 Task: Set up a reminder for the mountain biking adventure.
Action: Mouse moved to (441, 259)
Screenshot: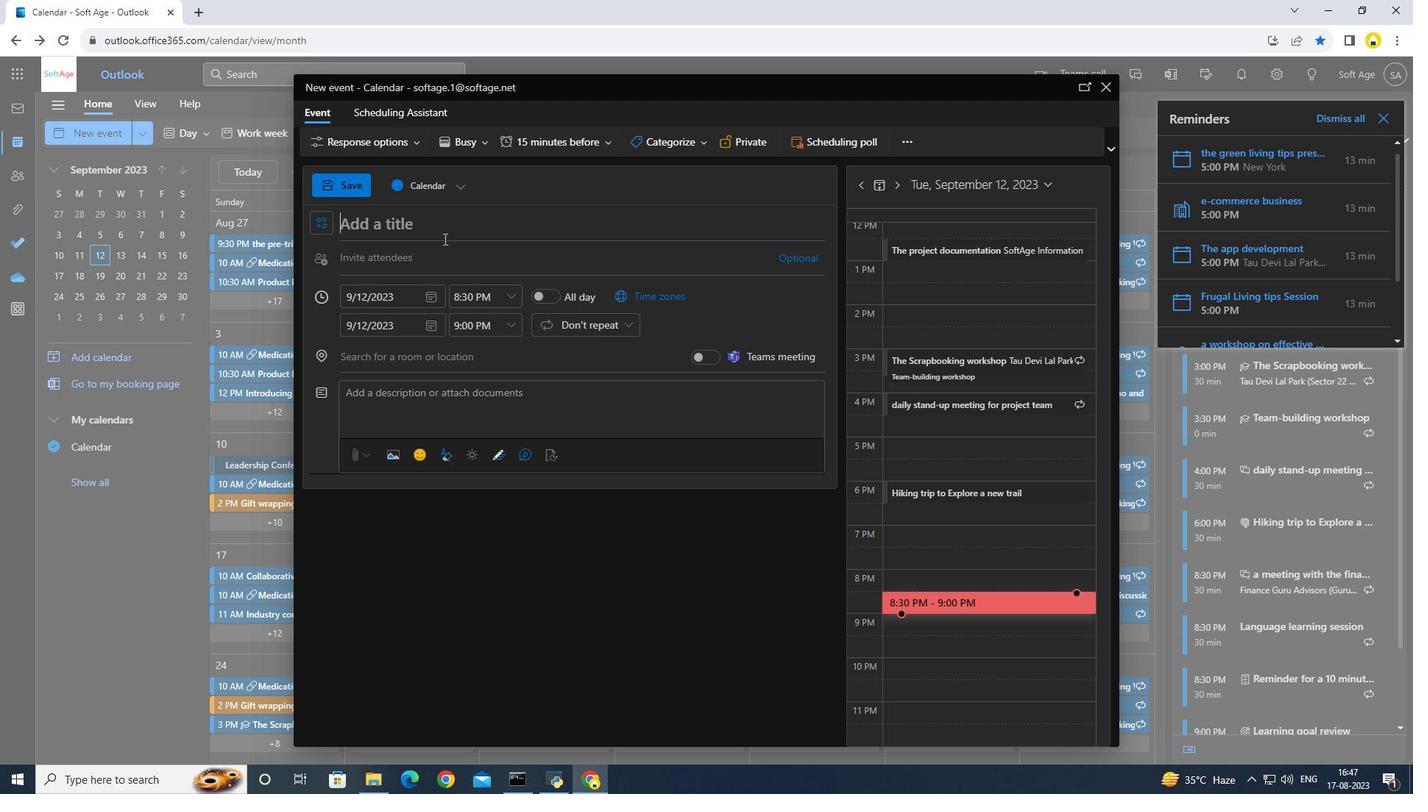 
Action: Key pressed <Key.caps_lock>M<Key.caps_lock>ountain<Key.space>biking<Key.space>adventure
Screenshot: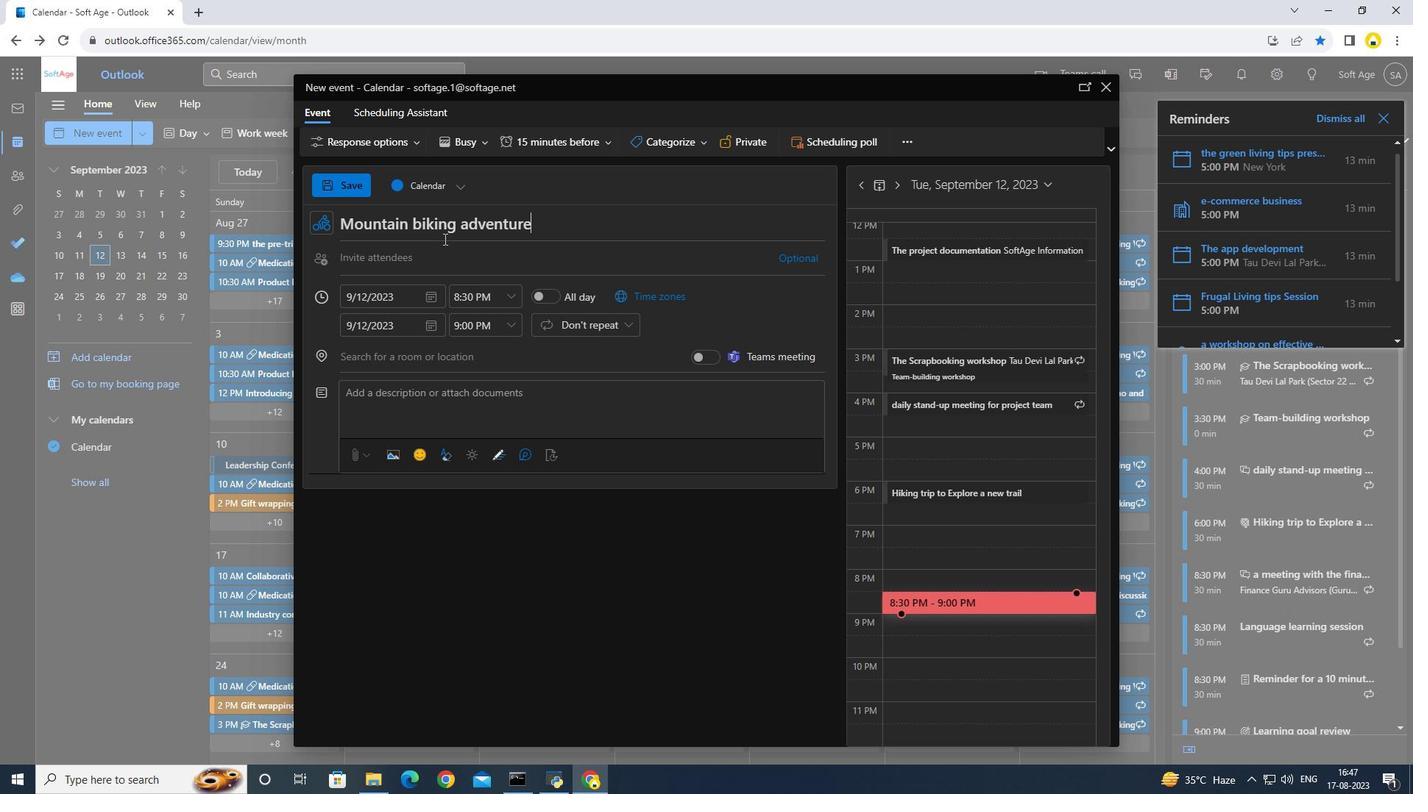 
Action: Mouse moved to (591, 209)
Screenshot: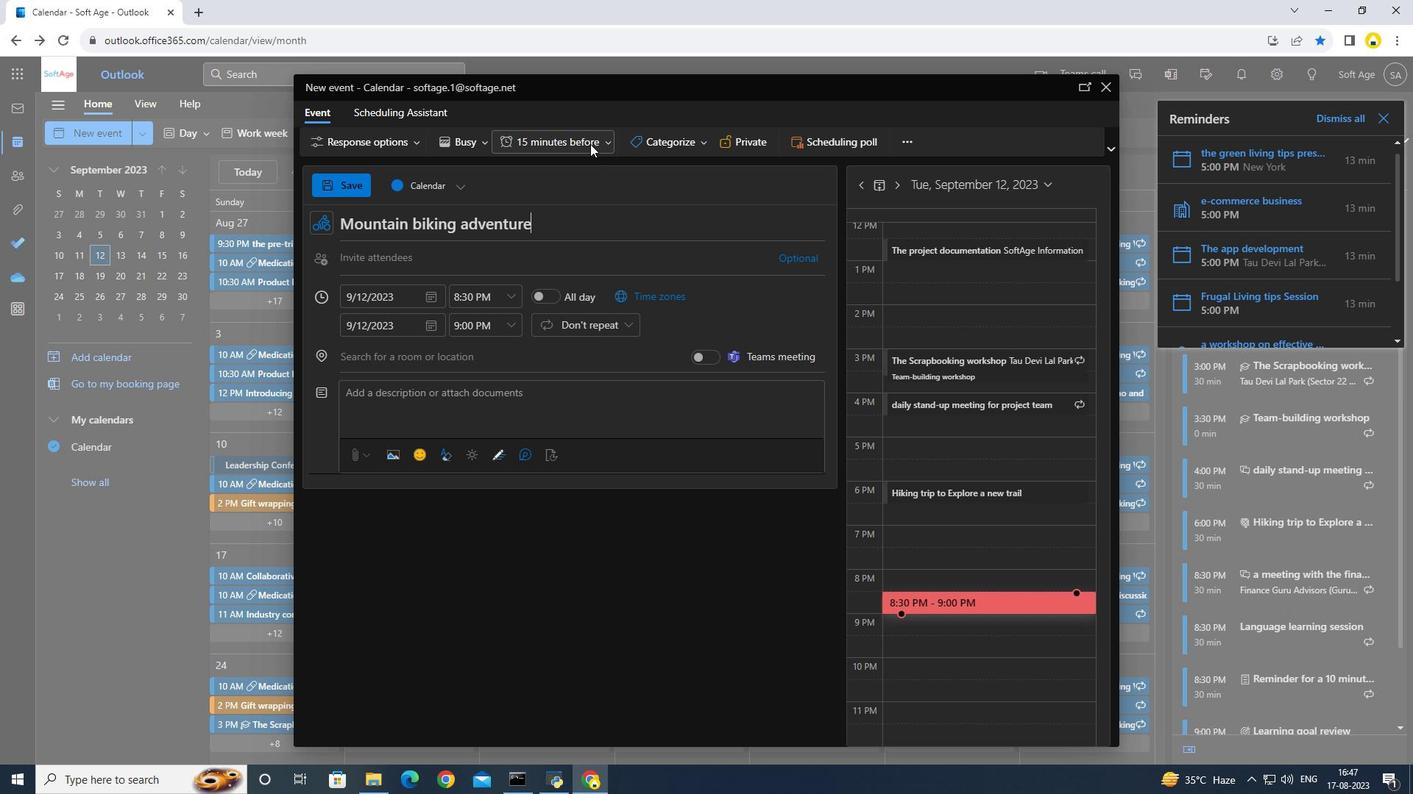 
Action: Mouse pressed left at (591, 209)
Screenshot: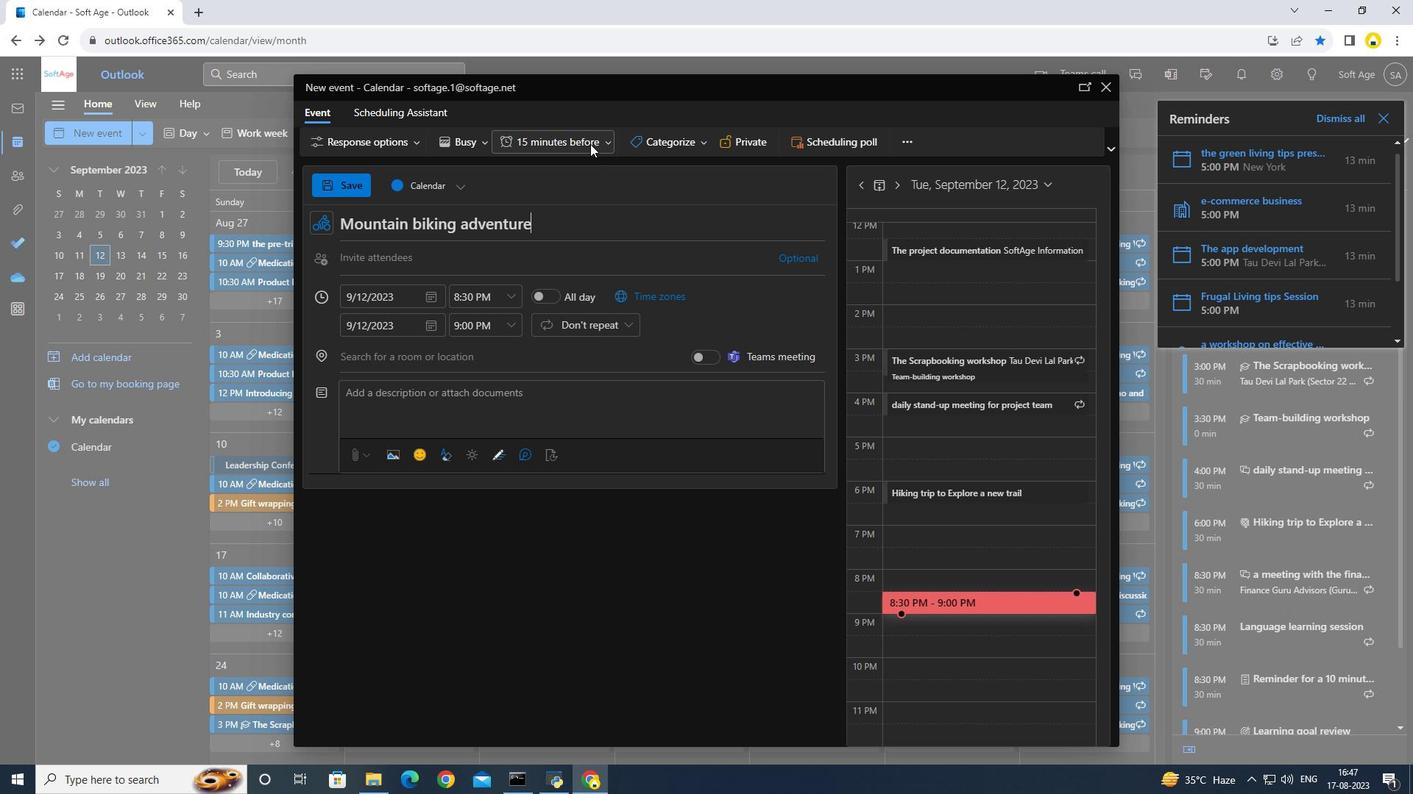 
Action: Mouse moved to (552, 256)
Screenshot: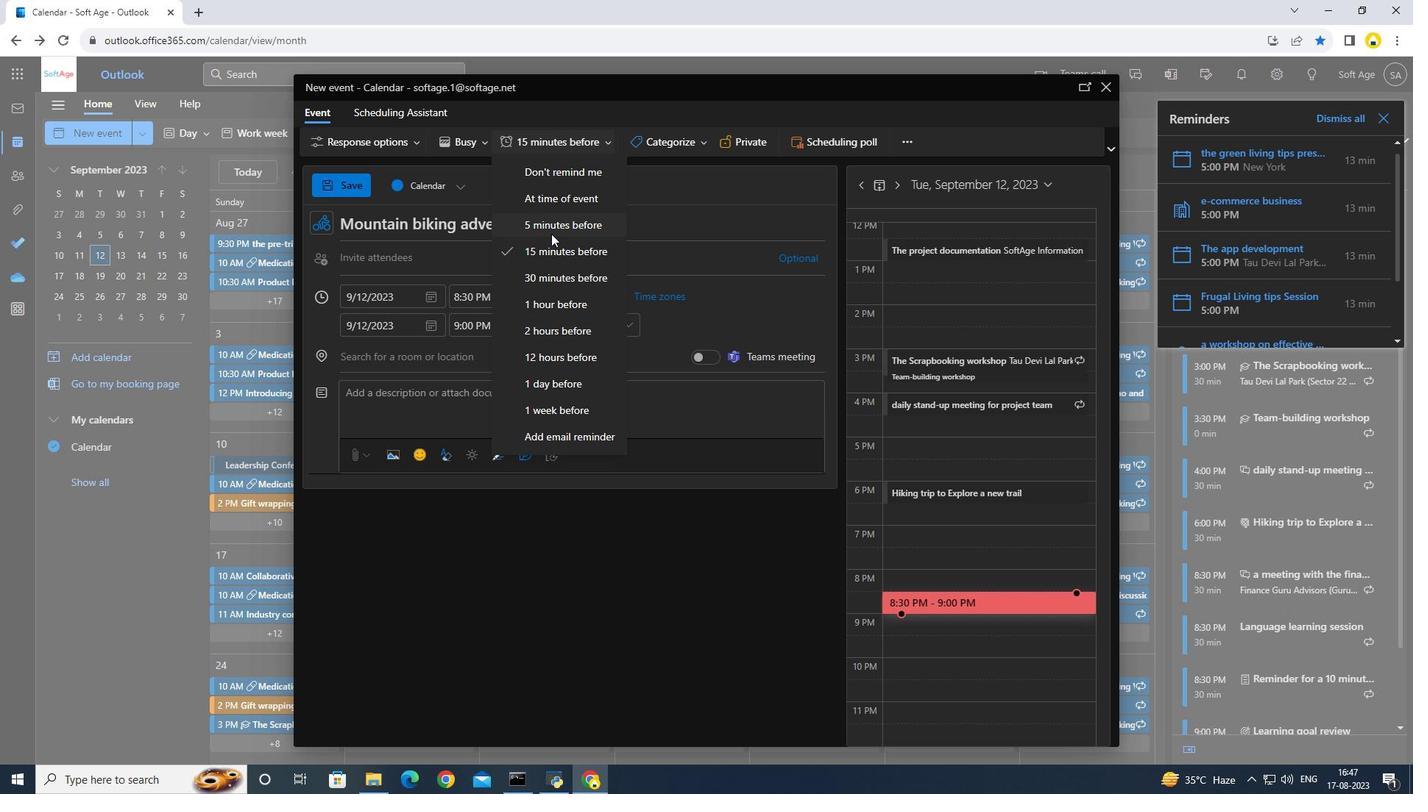 
Action: Mouse pressed left at (552, 256)
Screenshot: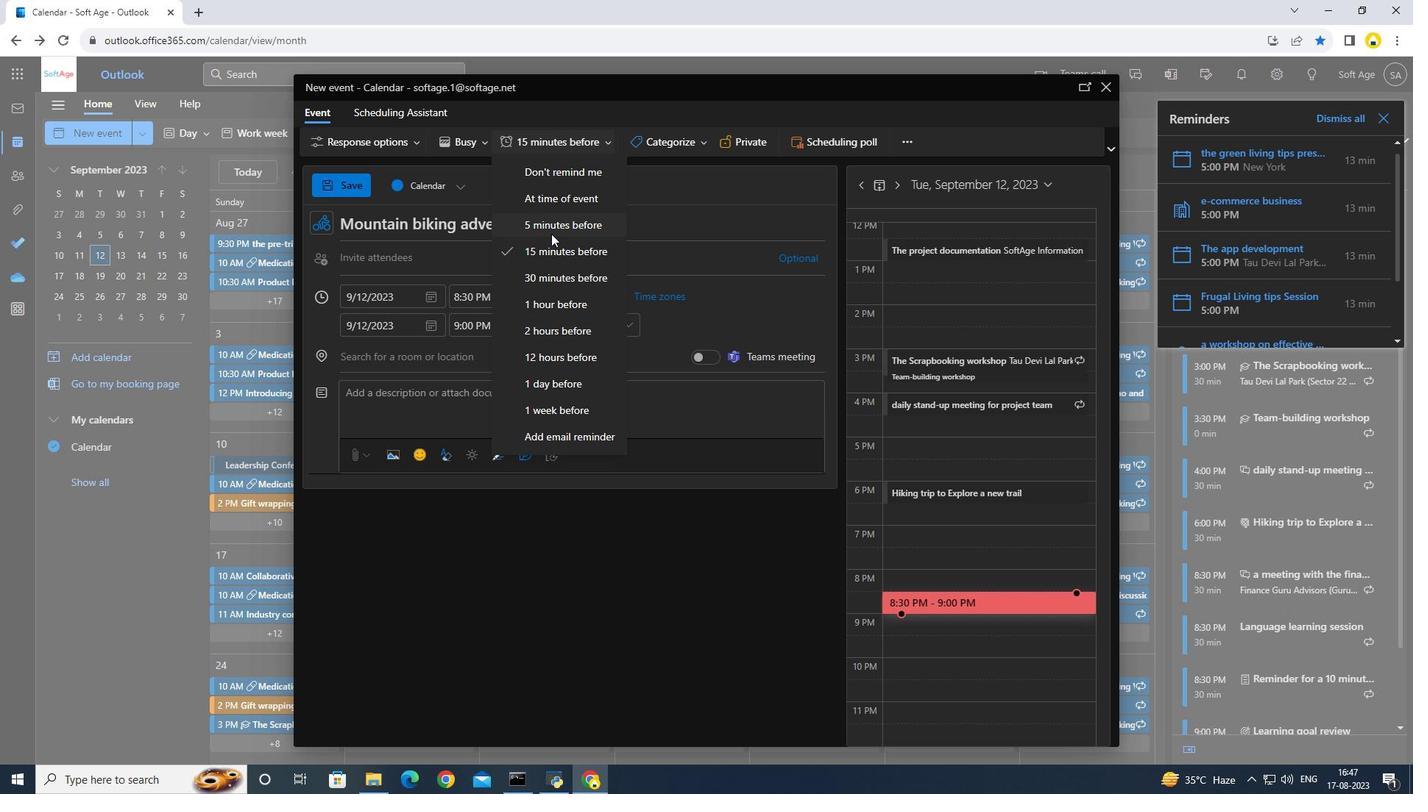 
Action: Mouse moved to (509, 292)
Screenshot: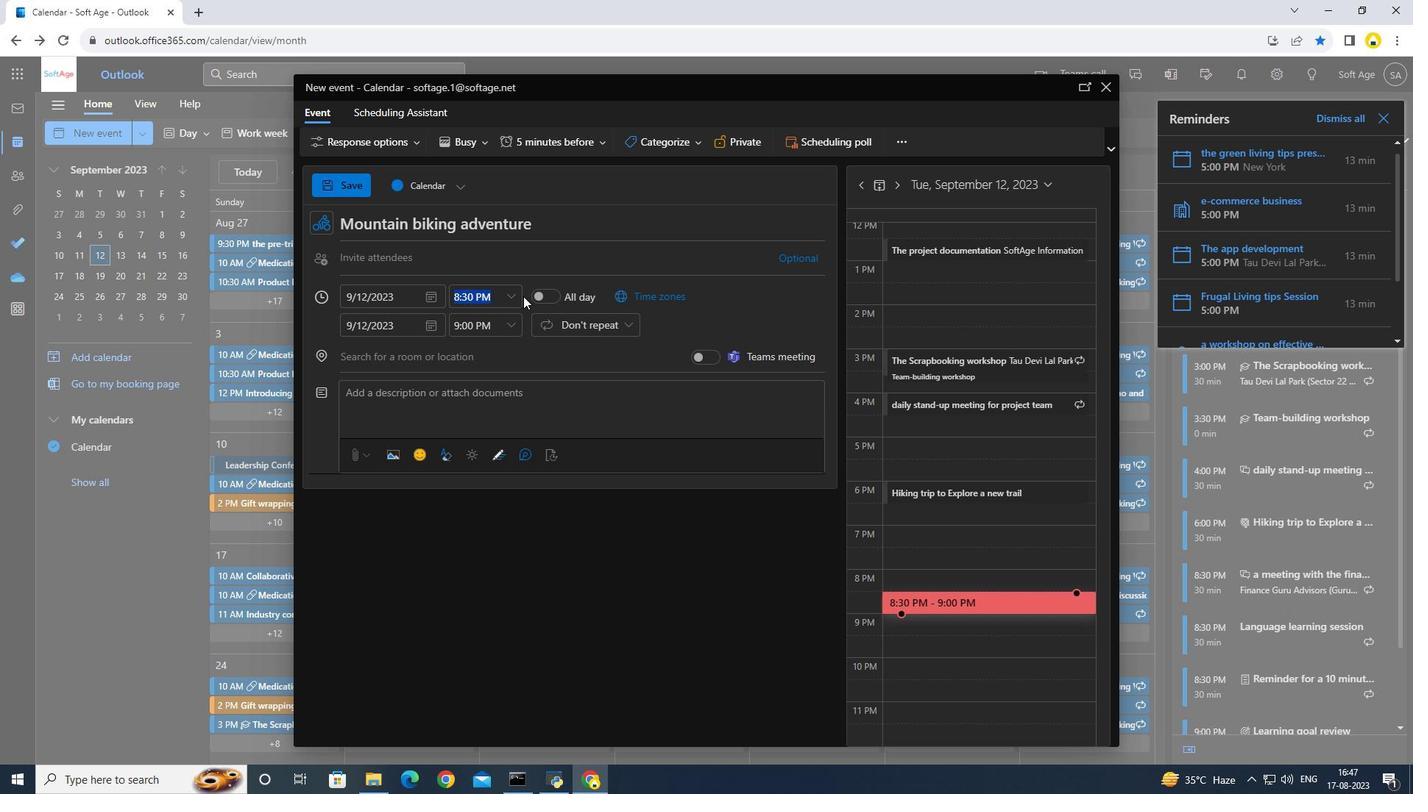 
Action: Mouse pressed left at (509, 292)
Screenshot: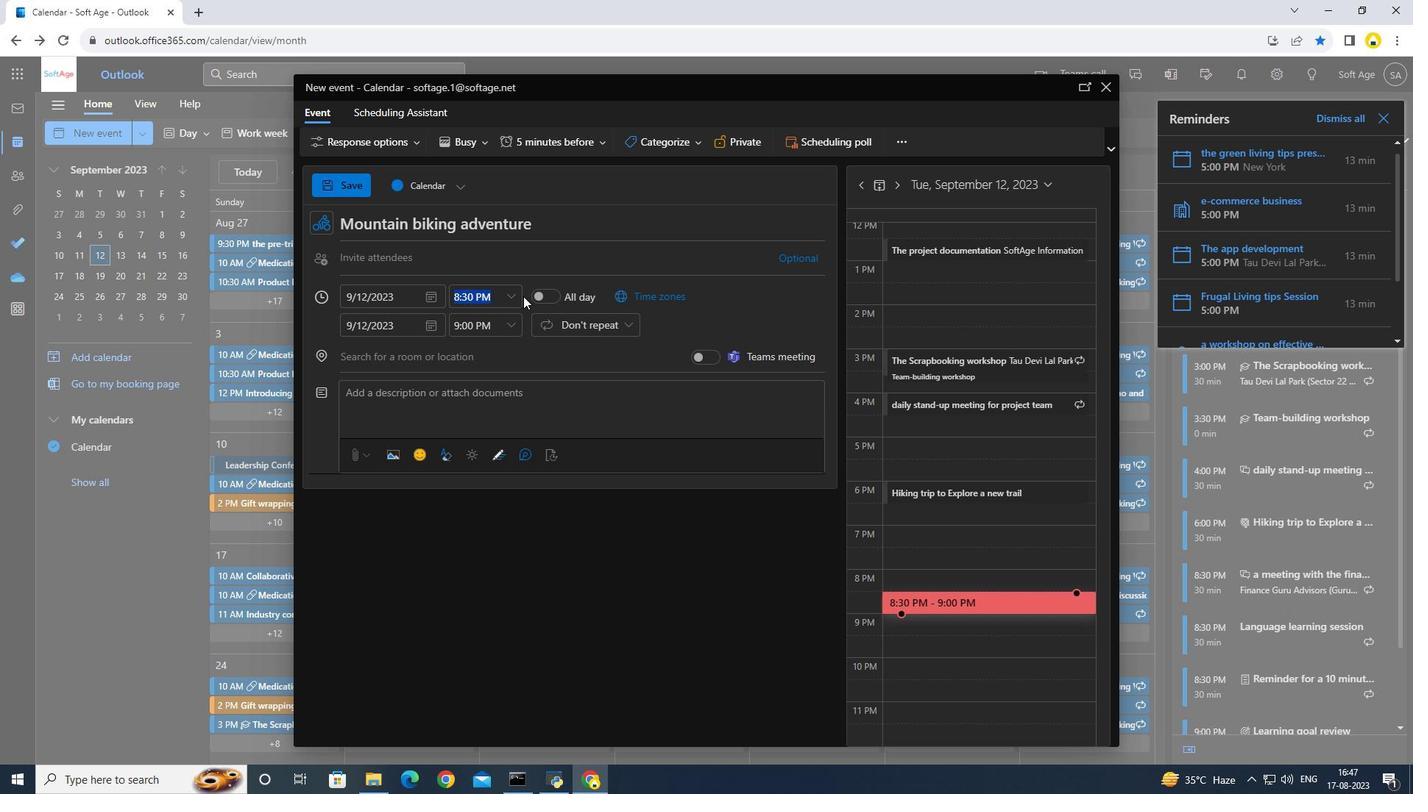 
Action: Mouse moved to (467, 309)
Screenshot: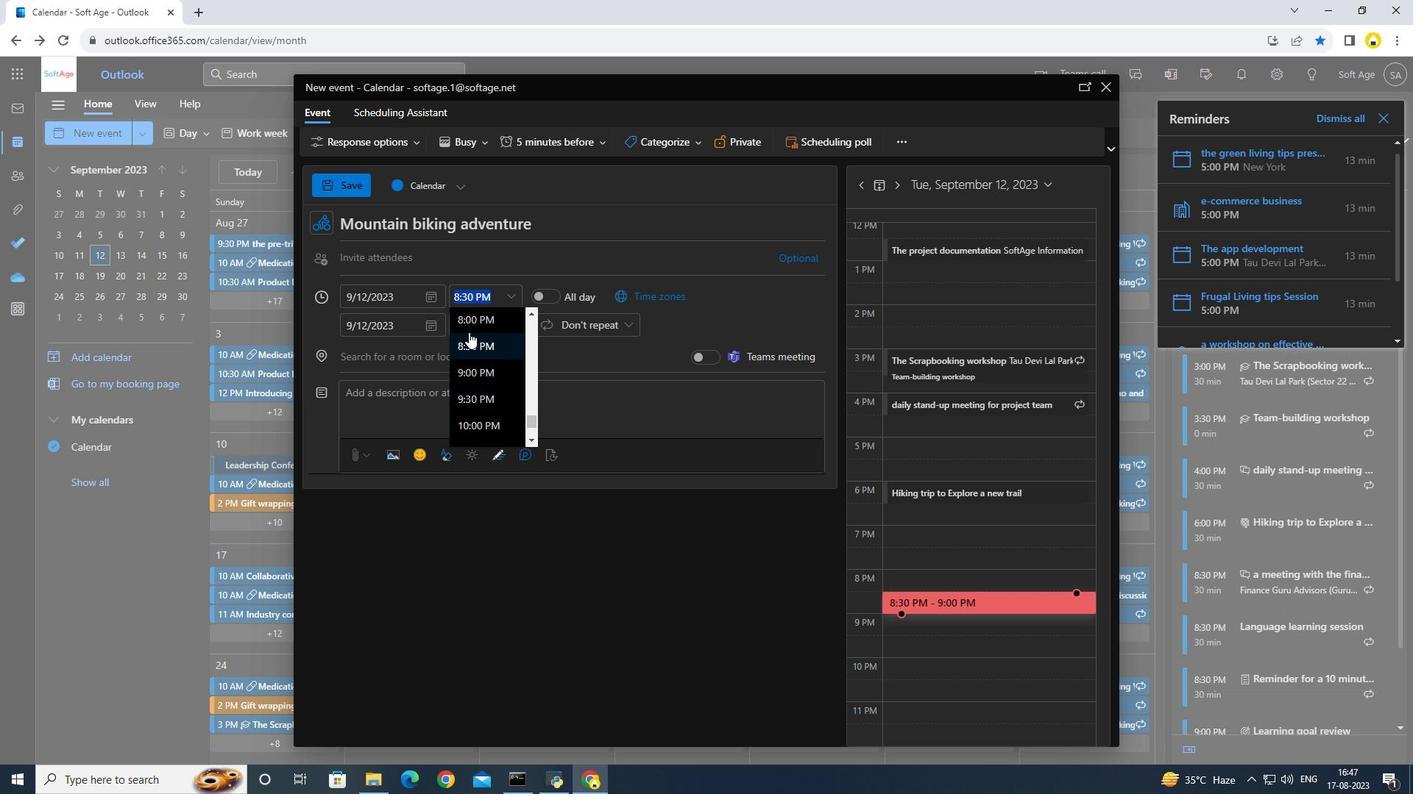 
Action: Mouse scrolled (467, 309) with delta (0, 0)
Screenshot: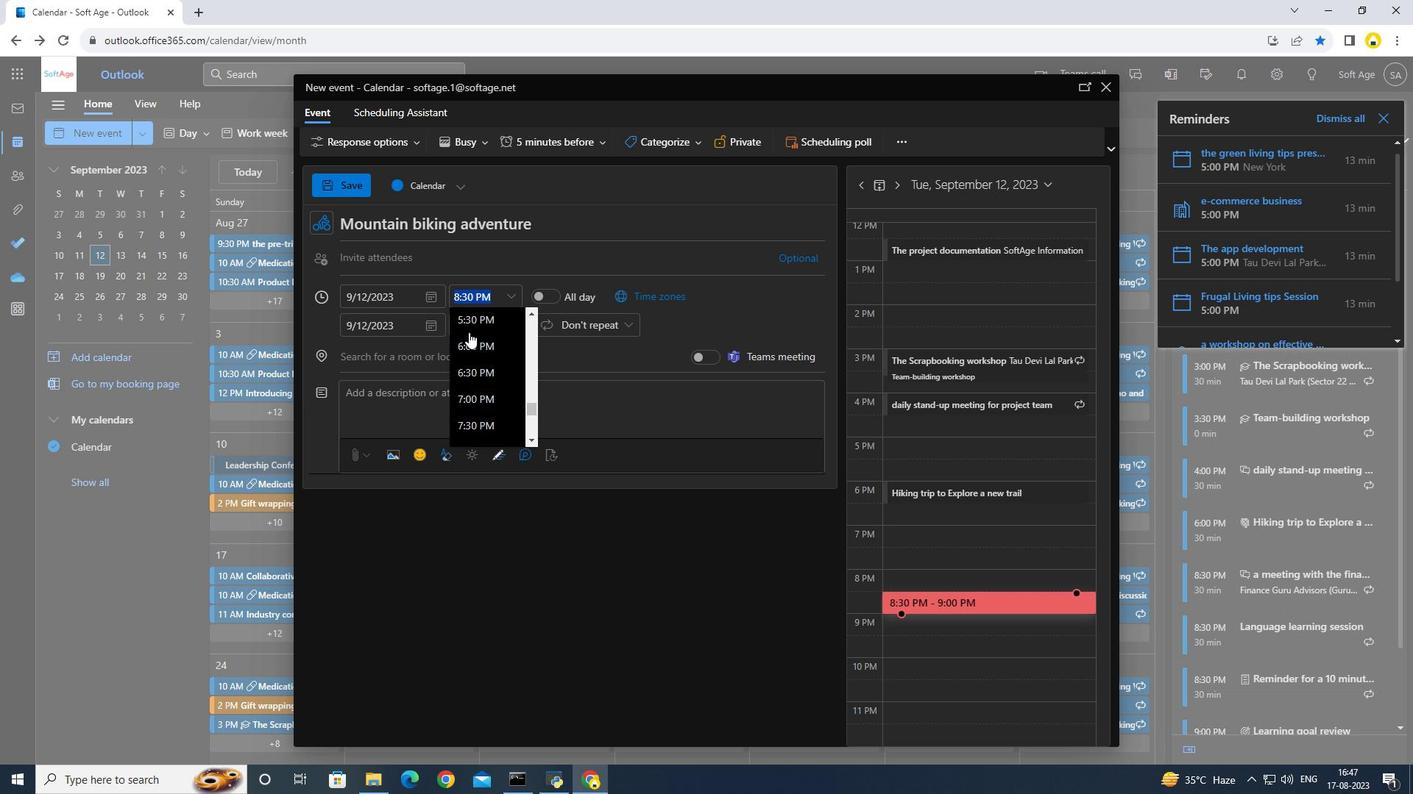 
Action: Mouse scrolled (467, 309) with delta (0, 0)
Screenshot: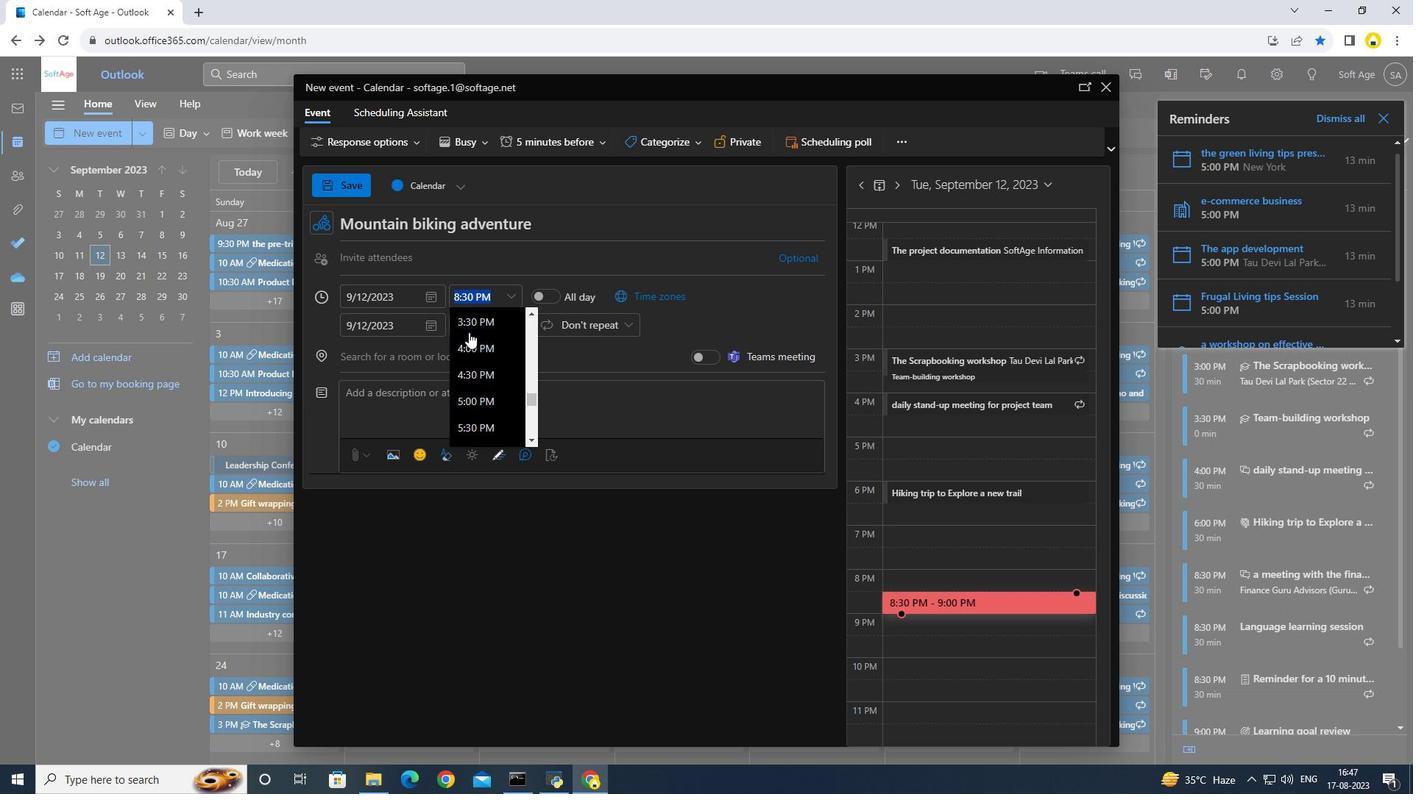 
Action: Mouse scrolled (467, 309) with delta (0, 0)
Screenshot: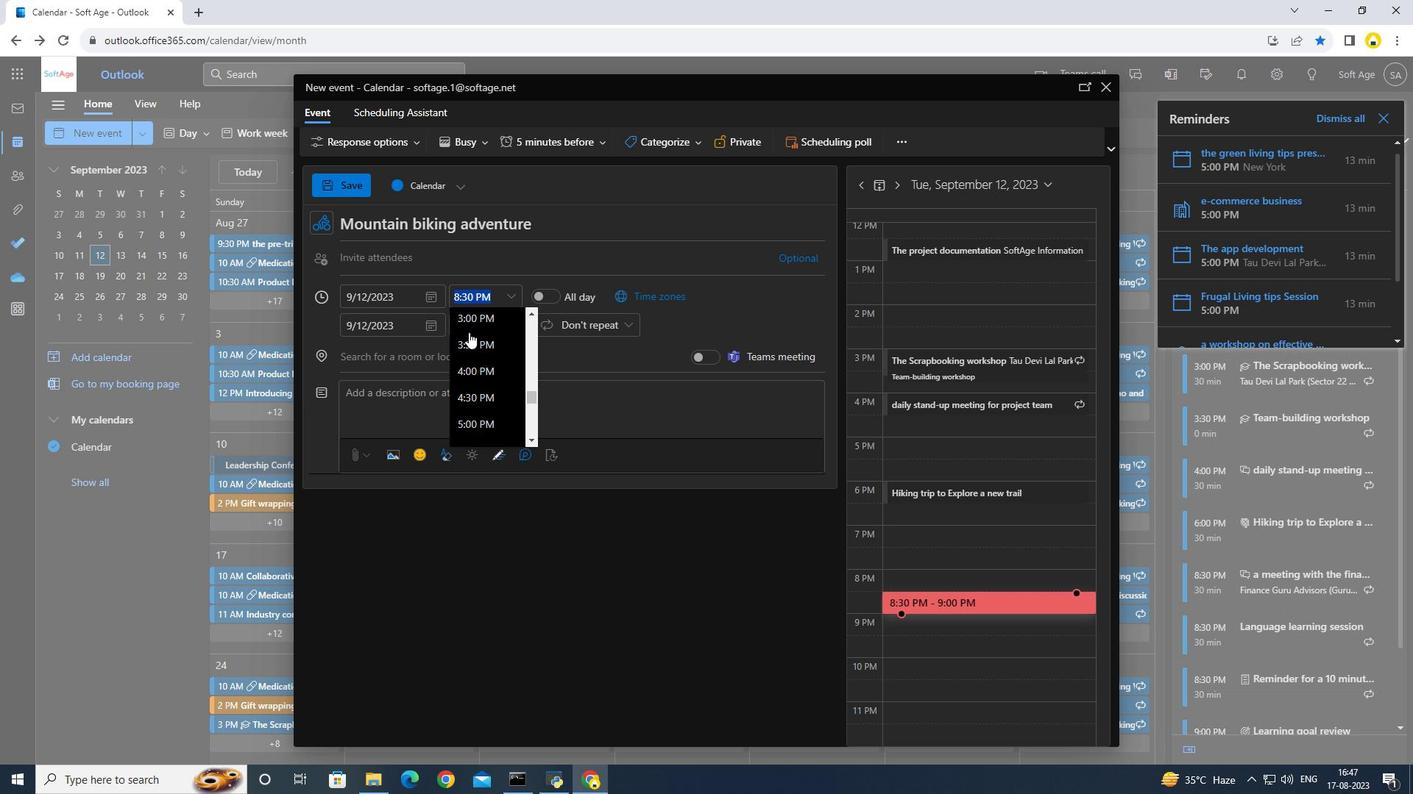 
Action: Mouse scrolled (467, 309) with delta (0, 0)
Screenshot: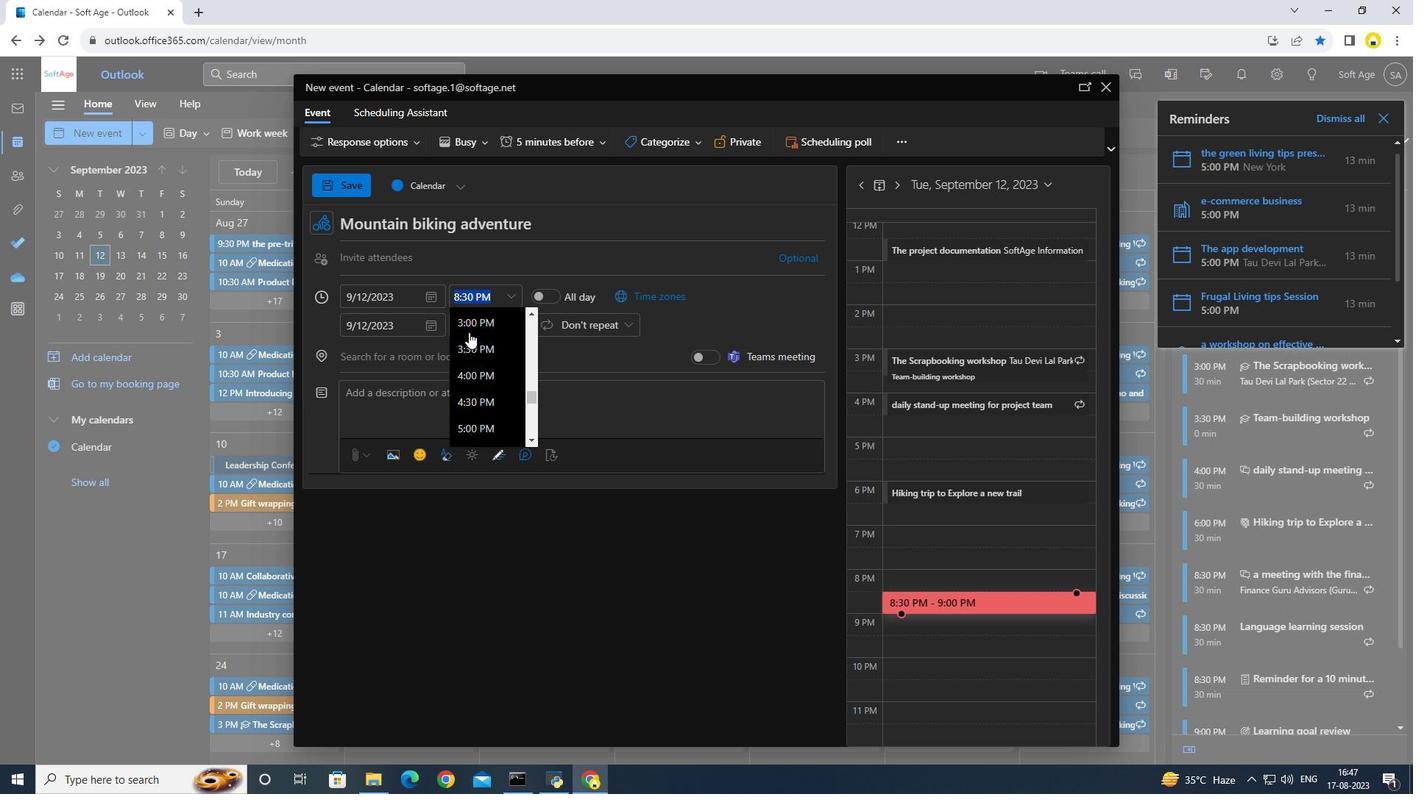 
Action: Mouse moved to (467, 315)
Screenshot: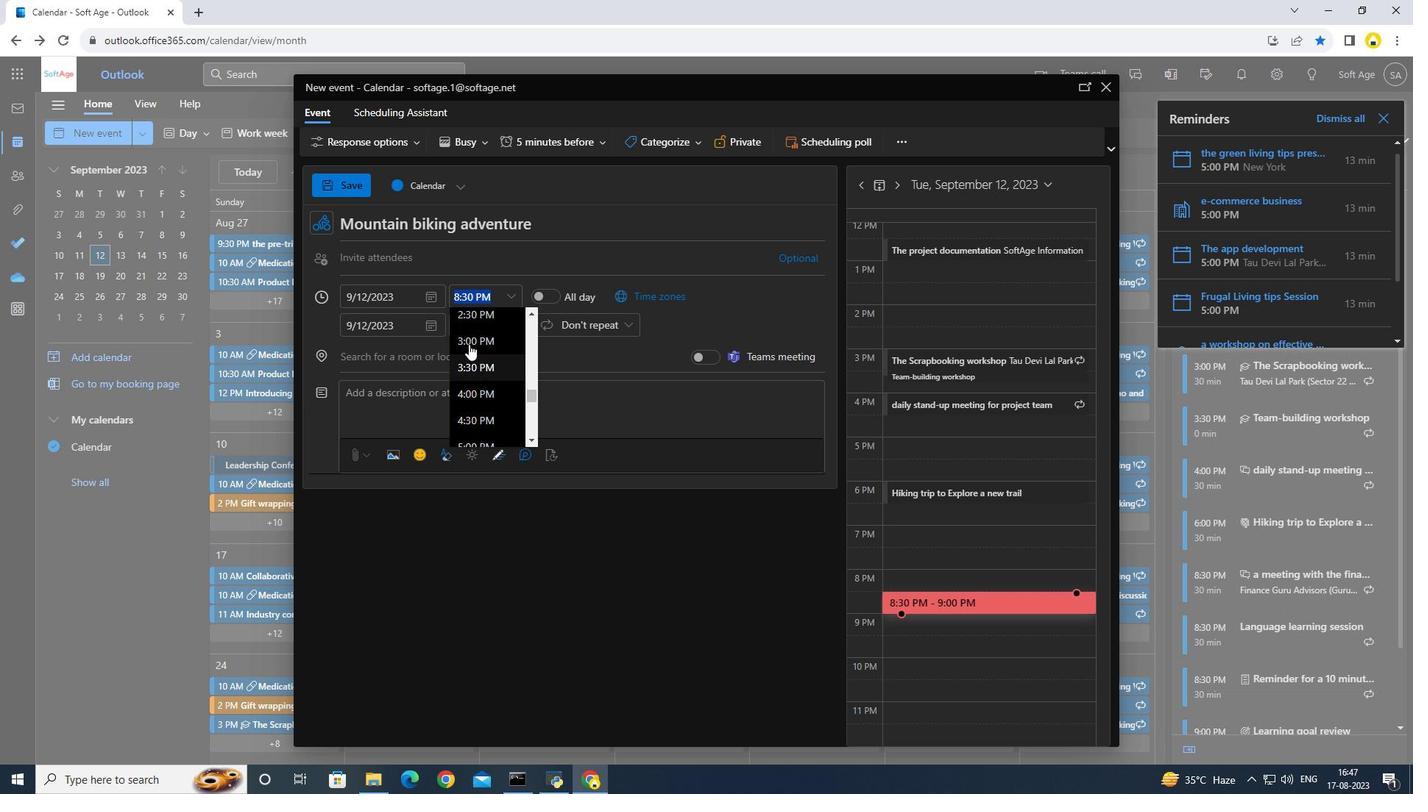 
Action: Mouse scrolled (467, 315) with delta (0, 0)
Screenshot: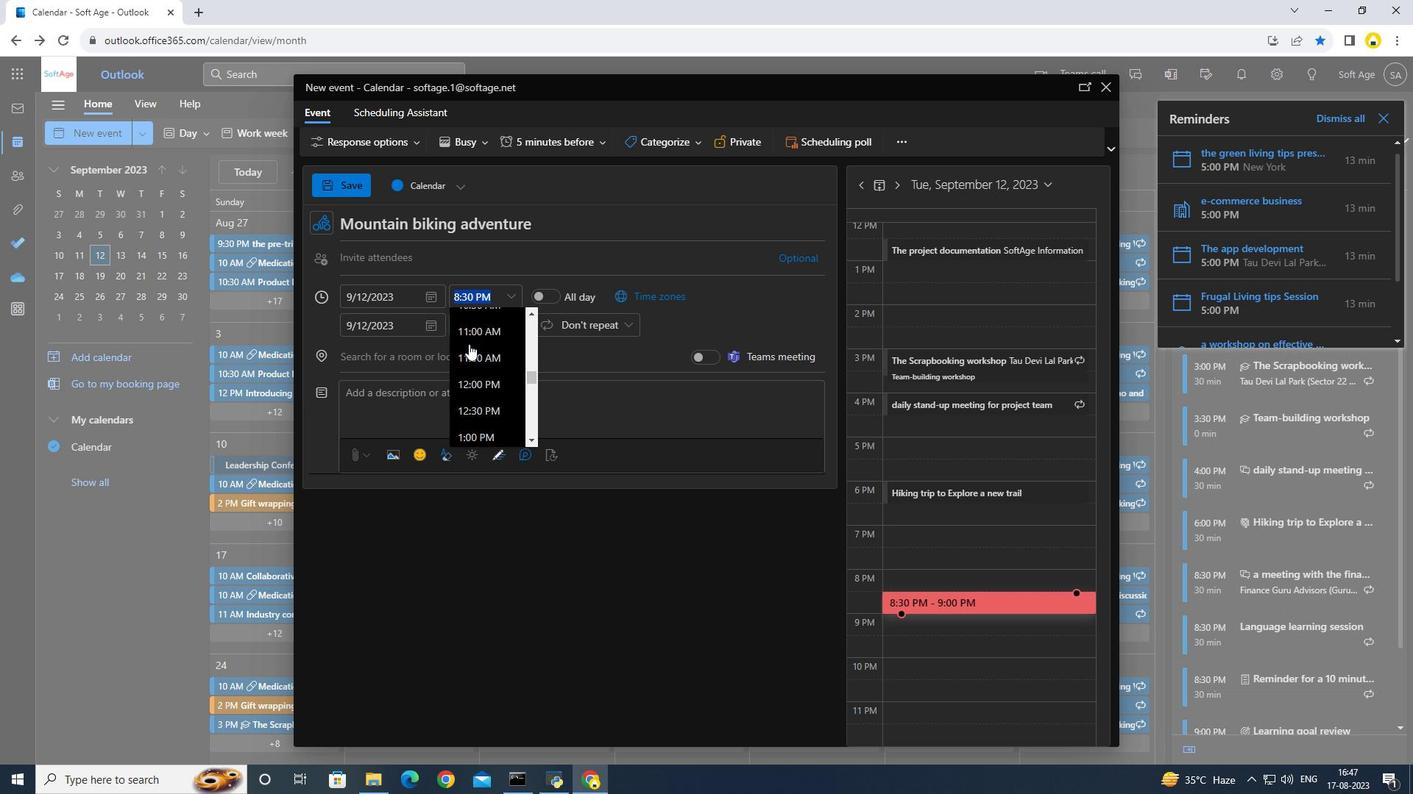 
Action: Mouse scrolled (467, 315) with delta (0, 0)
Screenshot: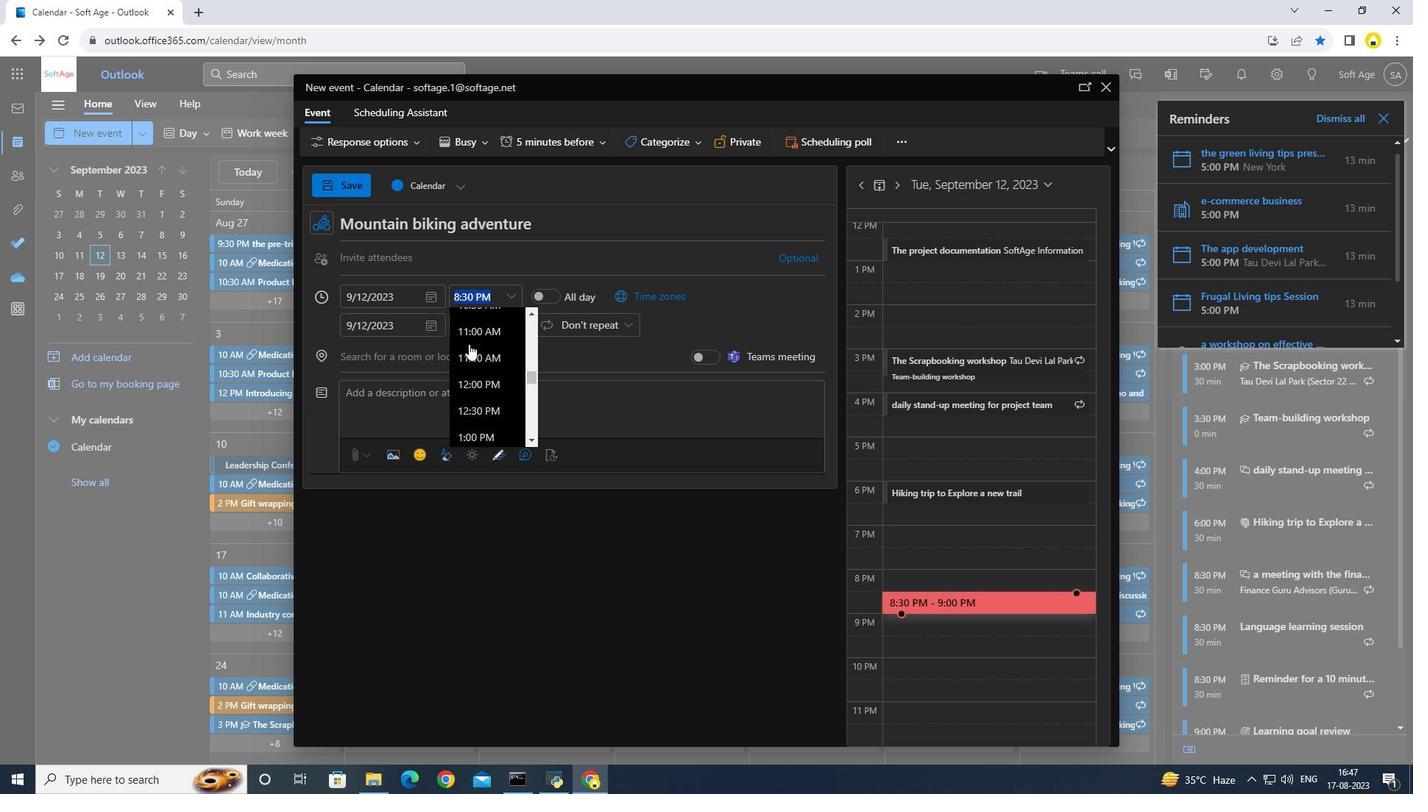 
Action: Mouse scrolled (467, 315) with delta (0, 0)
Screenshot: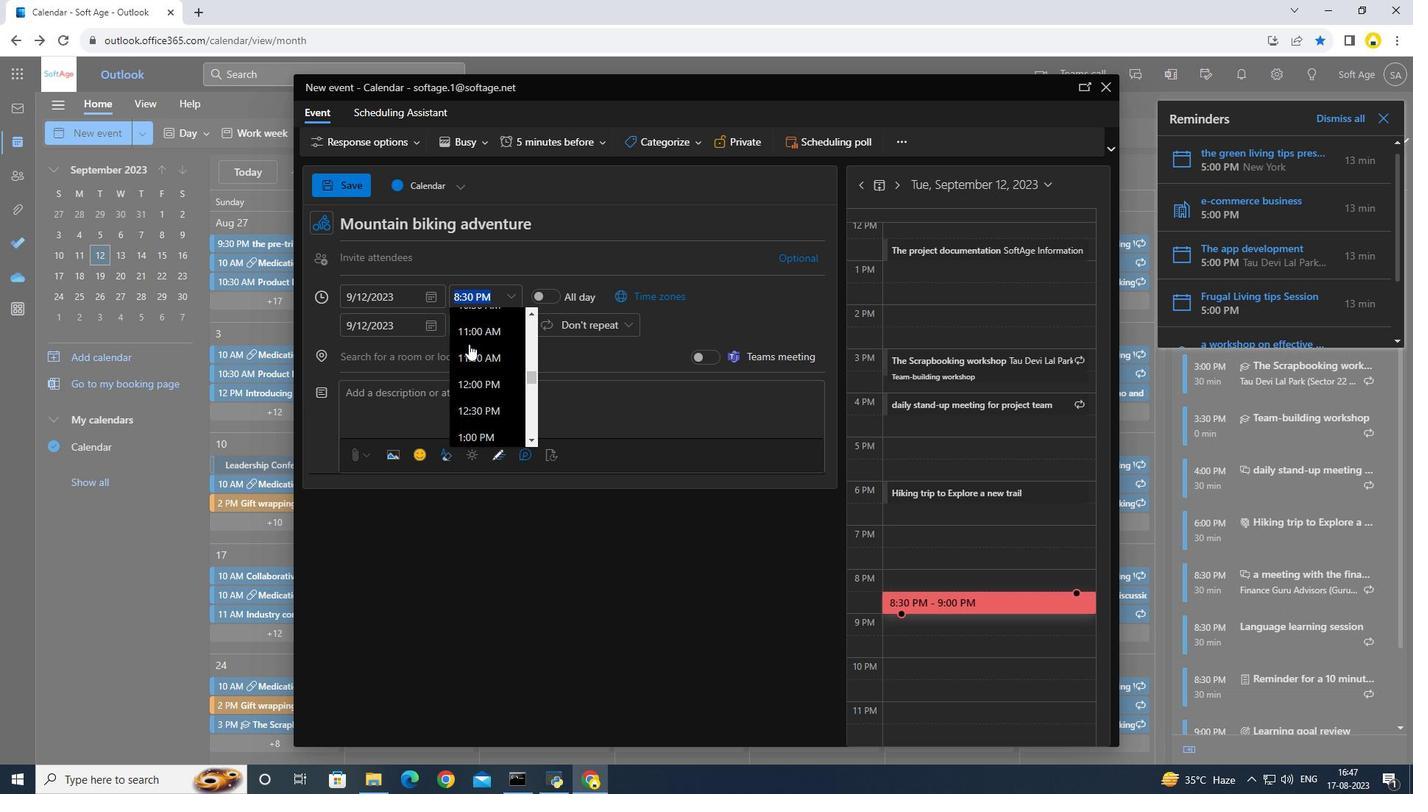 
Action: Mouse moved to (468, 307)
Screenshot: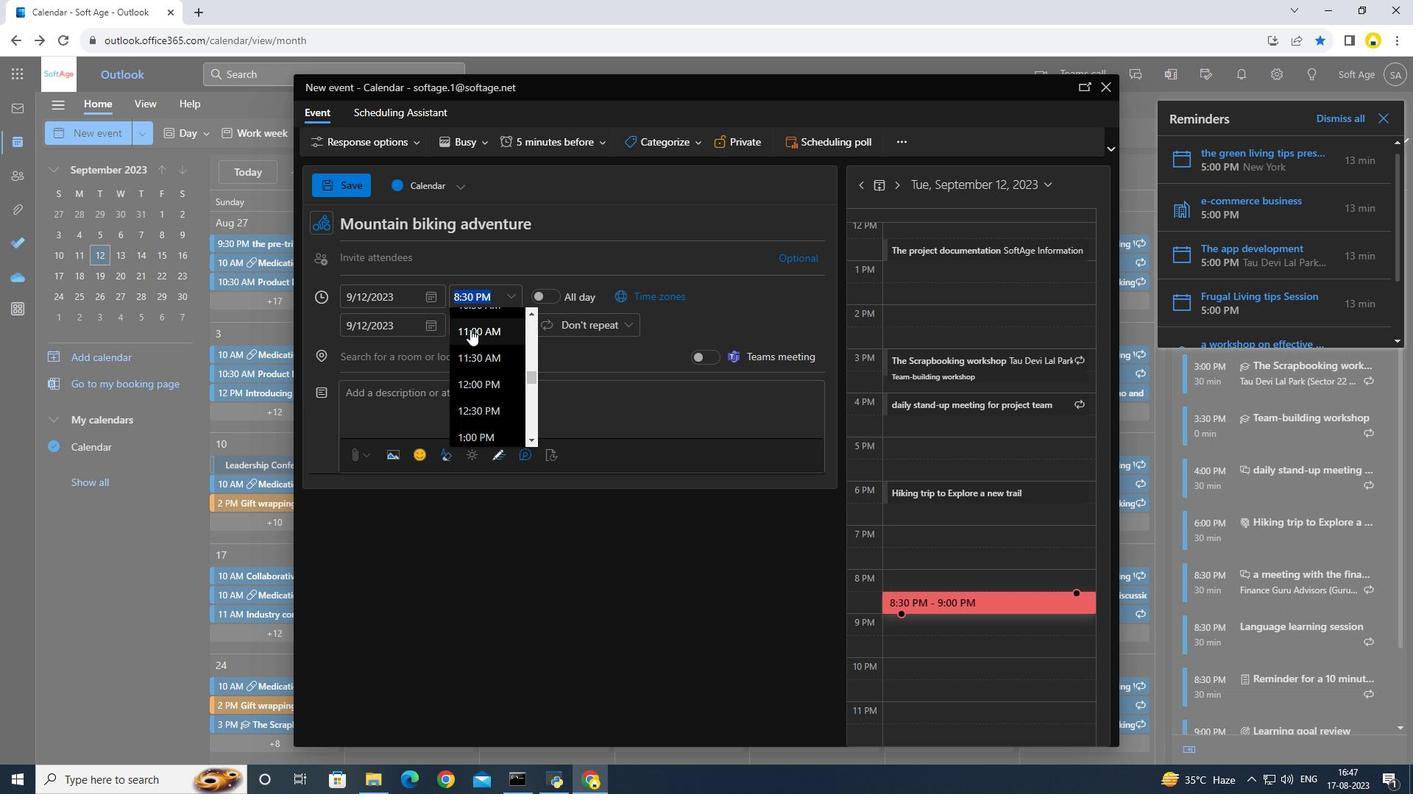 
Action: Mouse pressed left at (468, 307)
Screenshot: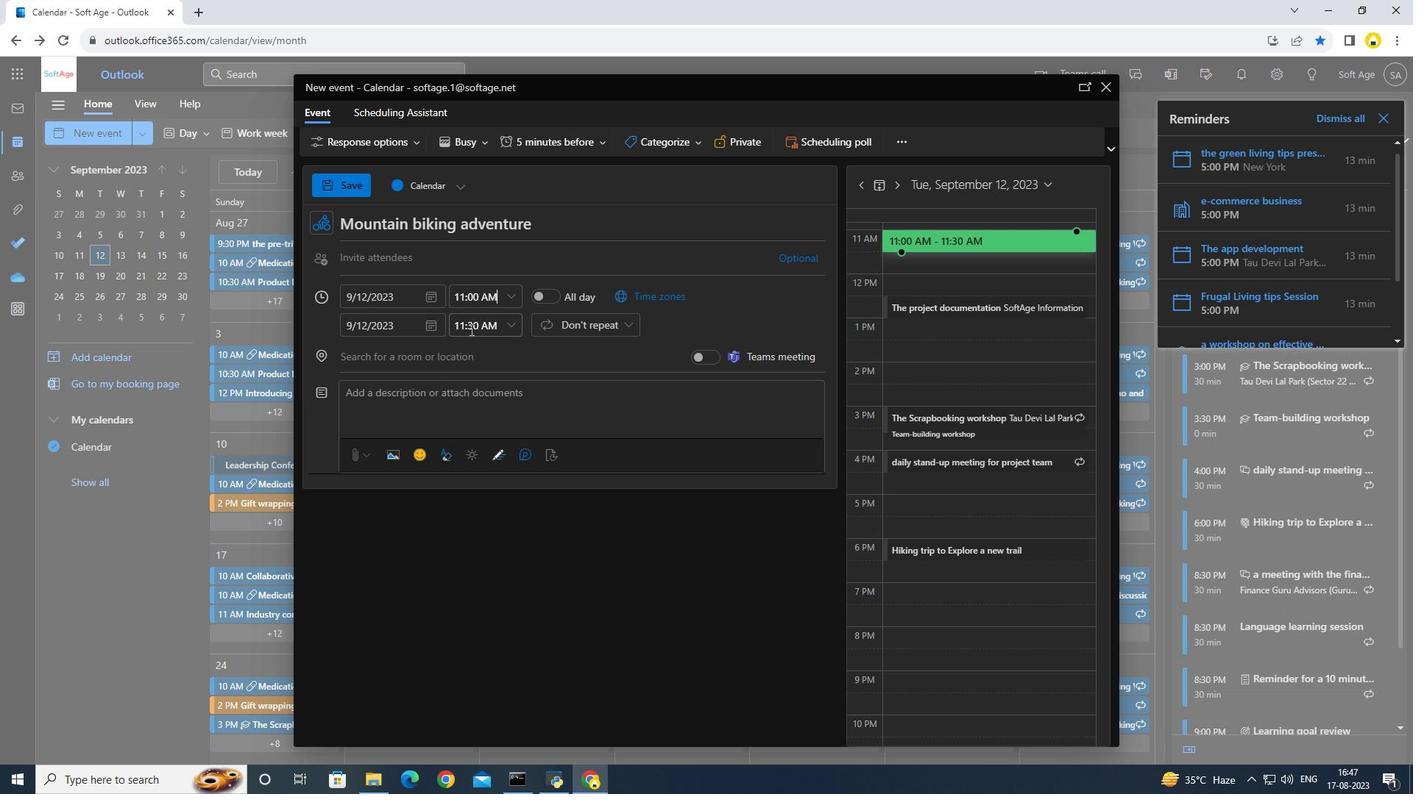 
Action: Mouse moved to (345, 234)
Screenshot: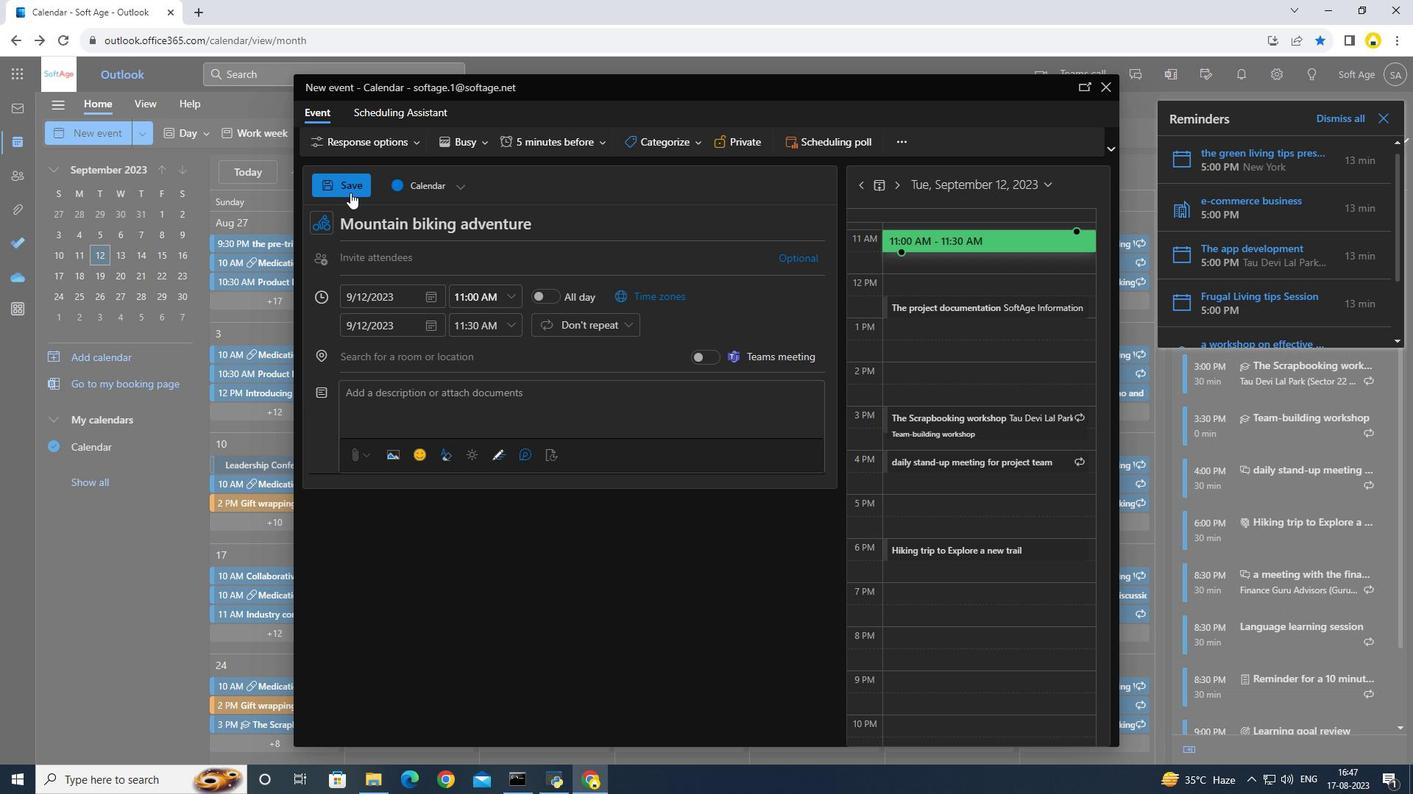 
Action: Mouse pressed left at (345, 234)
Screenshot: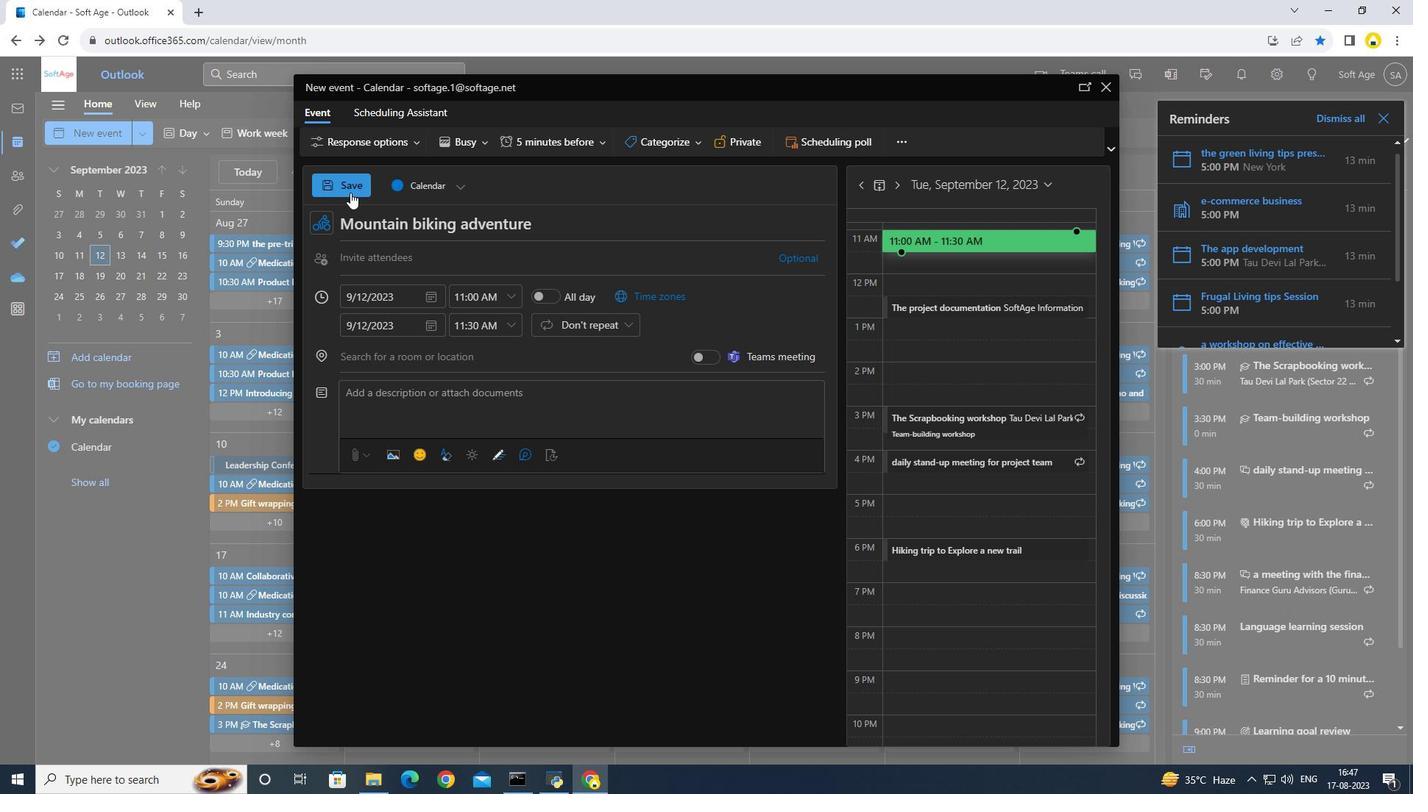 
Action: Mouse moved to (333, 277)
Screenshot: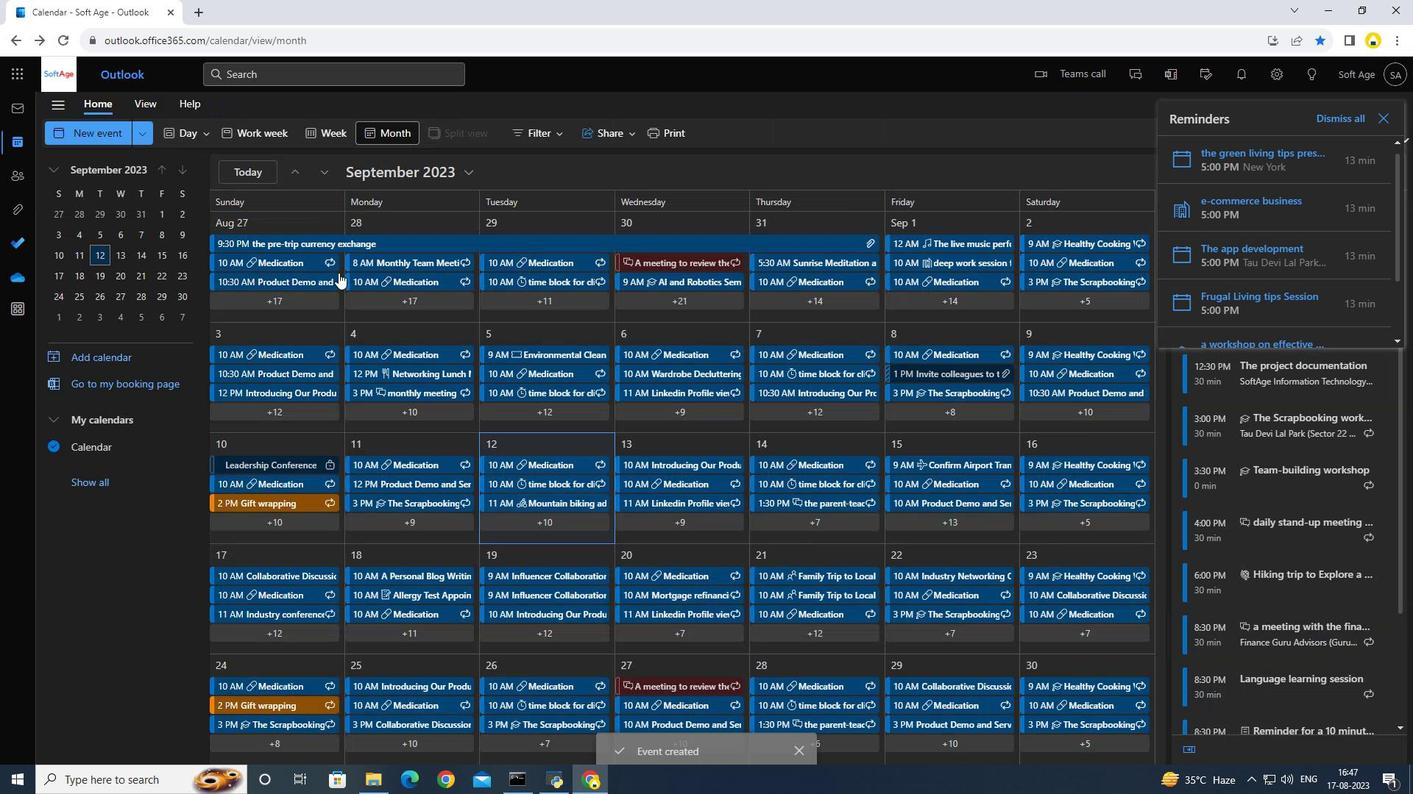 
